 Task: In the  document Identity.txtMake this file  'available offline' Check 'Vision History' View the  non- printing characters
Action: Mouse moved to (211, 306)
Screenshot: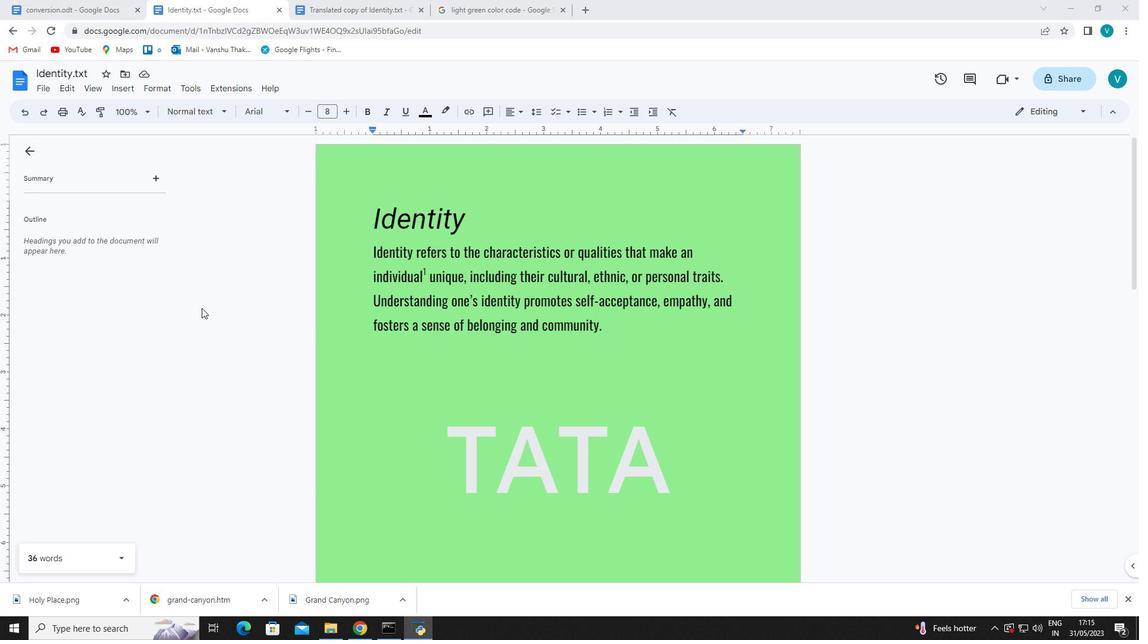 
Action: Mouse scrolled (211, 306) with delta (0, 0)
Screenshot: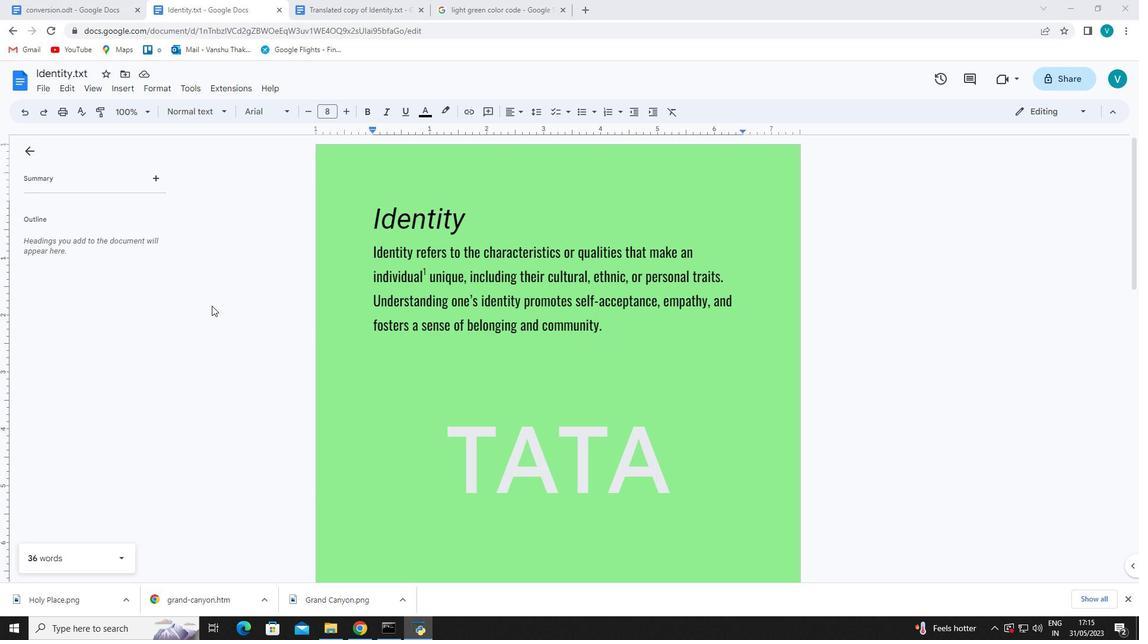 
Action: Mouse moved to (213, 305)
Screenshot: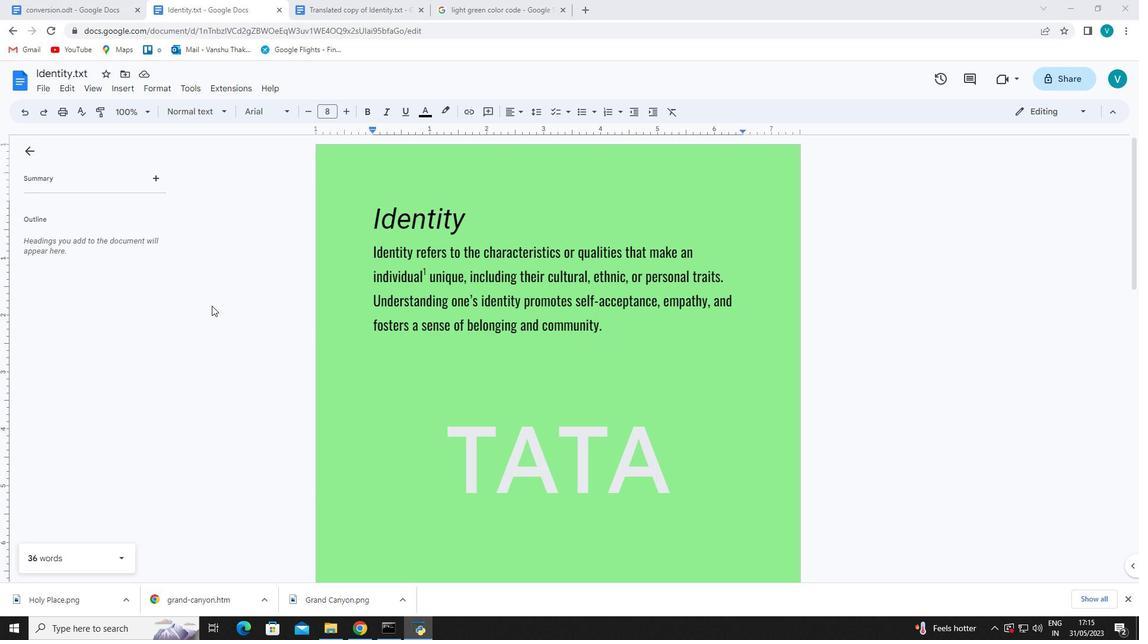 
Action: Mouse scrolled (213, 306) with delta (0, 0)
Screenshot: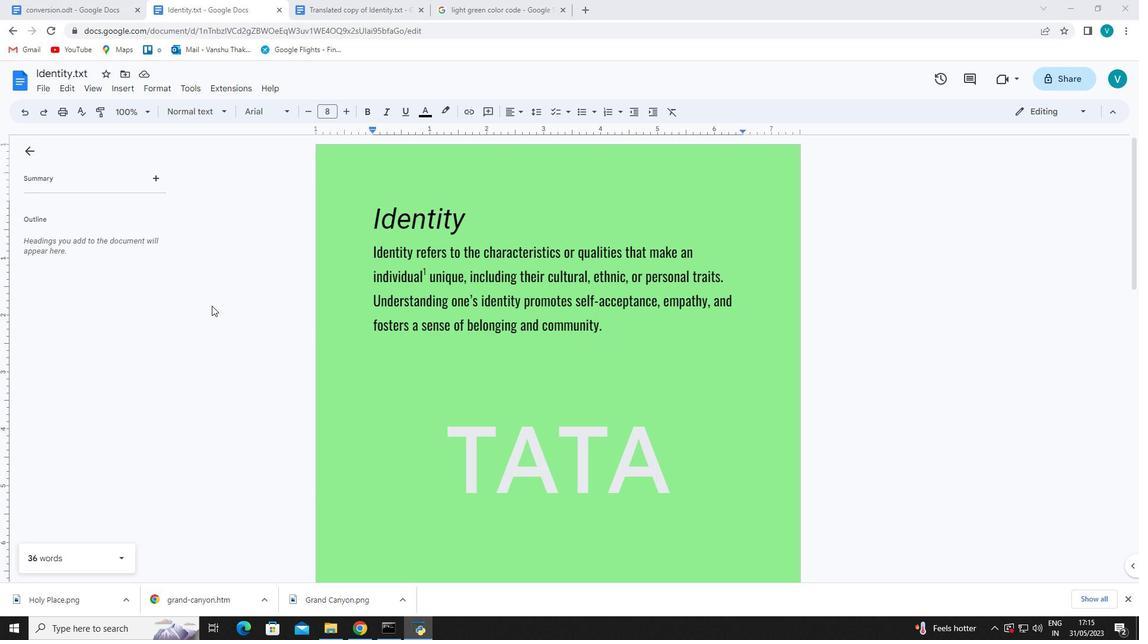 
Action: Mouse moved to (214, 304)
Screenshot: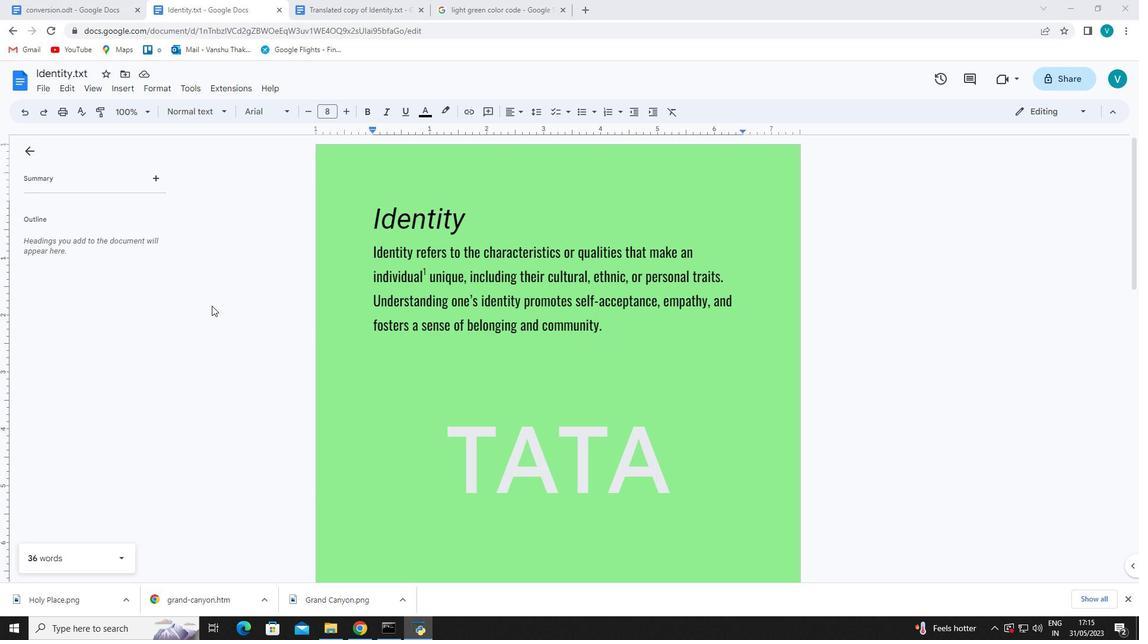 
Action: Mouse scrolled (214, 305) with delta (0, 0)
Screenshot: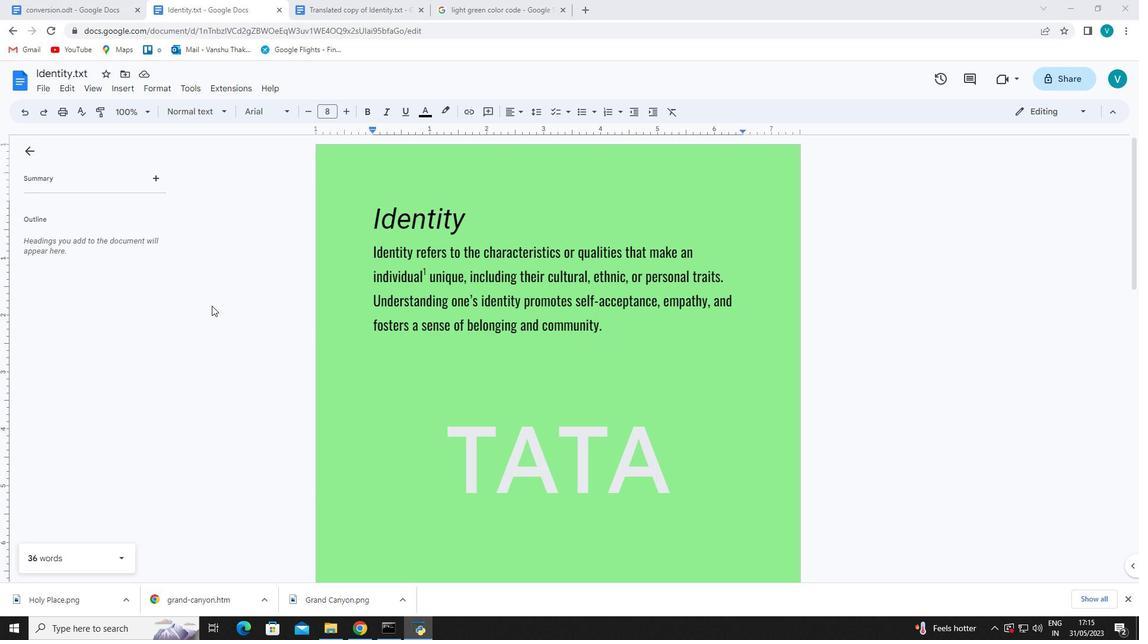 
Action: Mouse scrolled (214, 305) with delta (0, 0)
Screenshot: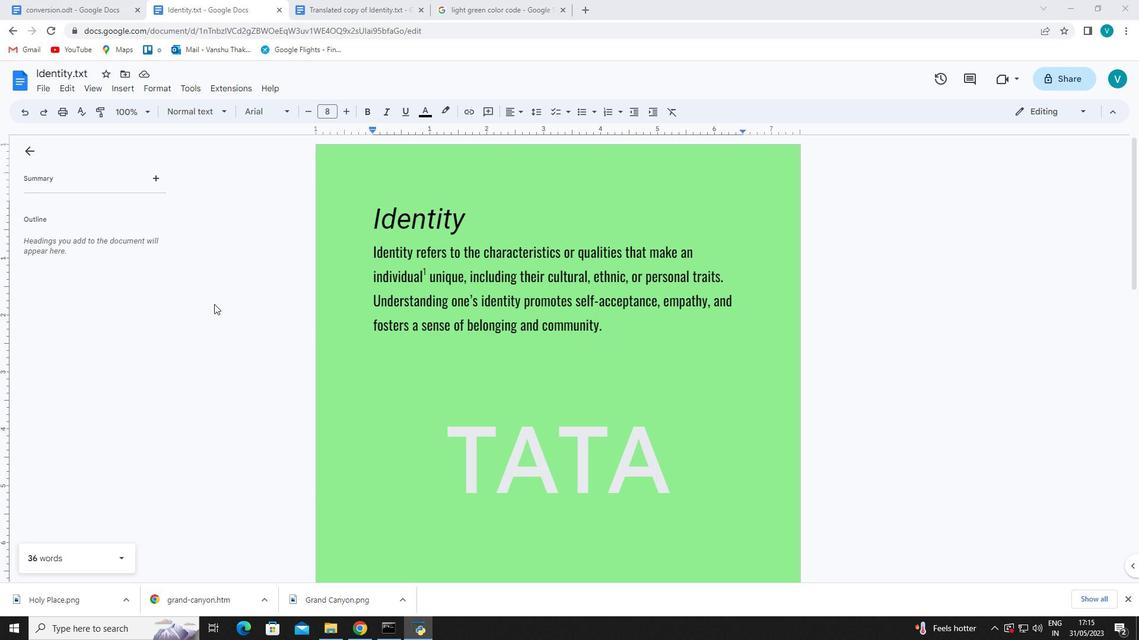 
Action: Mouse scrolled (214, 305) with delta (0, 0)
Screenshot: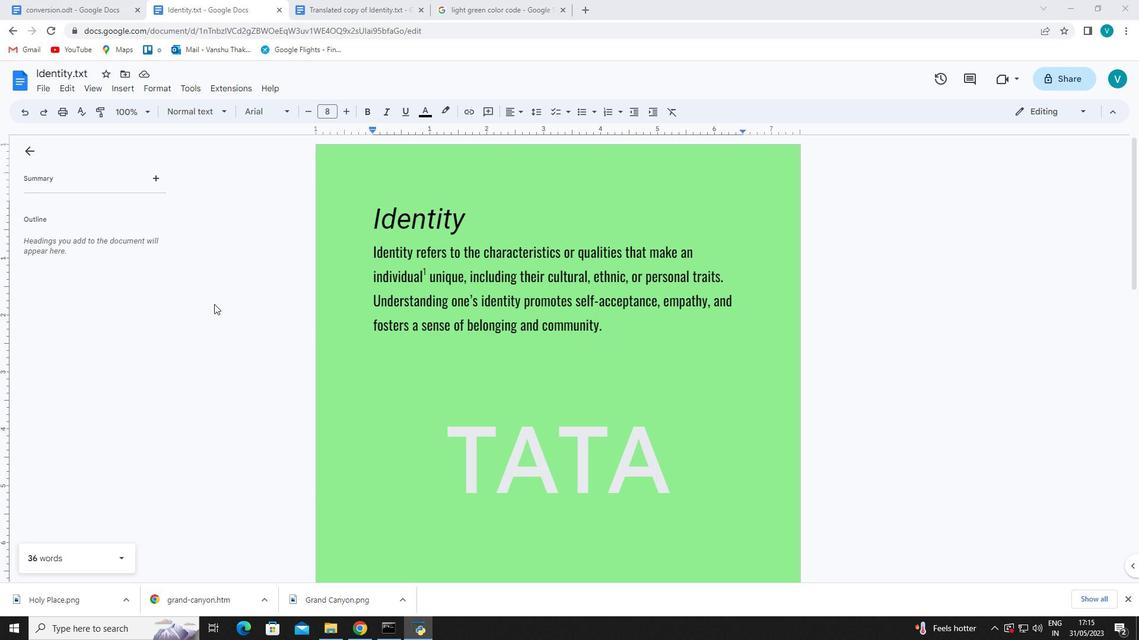 
Action: Mouse moved to (46, 84)
Screenshot: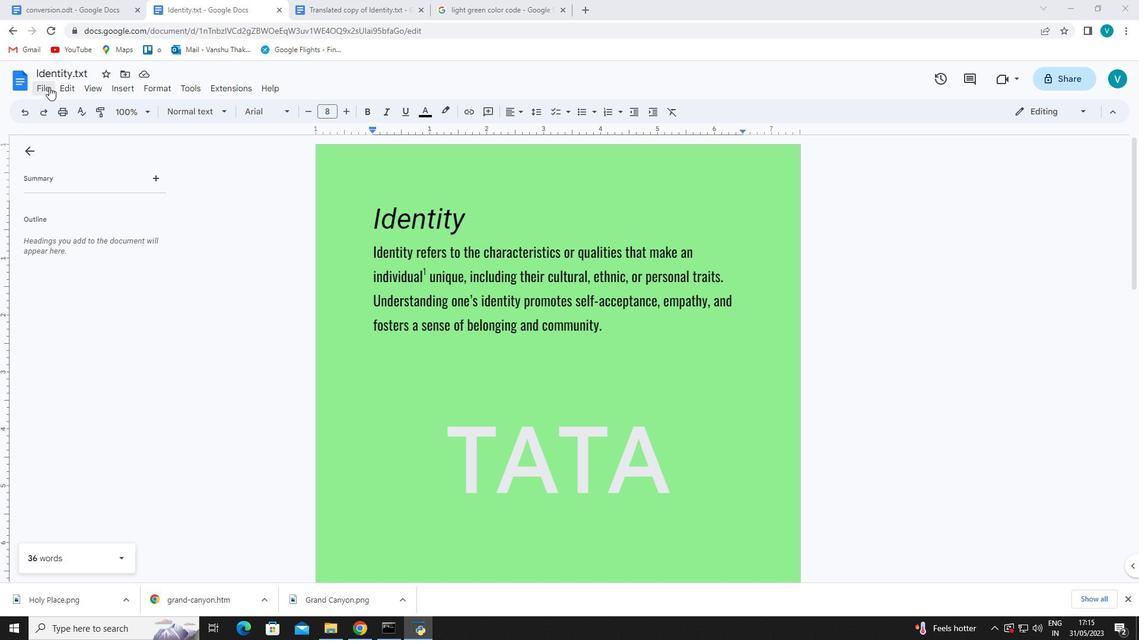 
Action: Mouse pressed left at (46, 84)
Screenshot: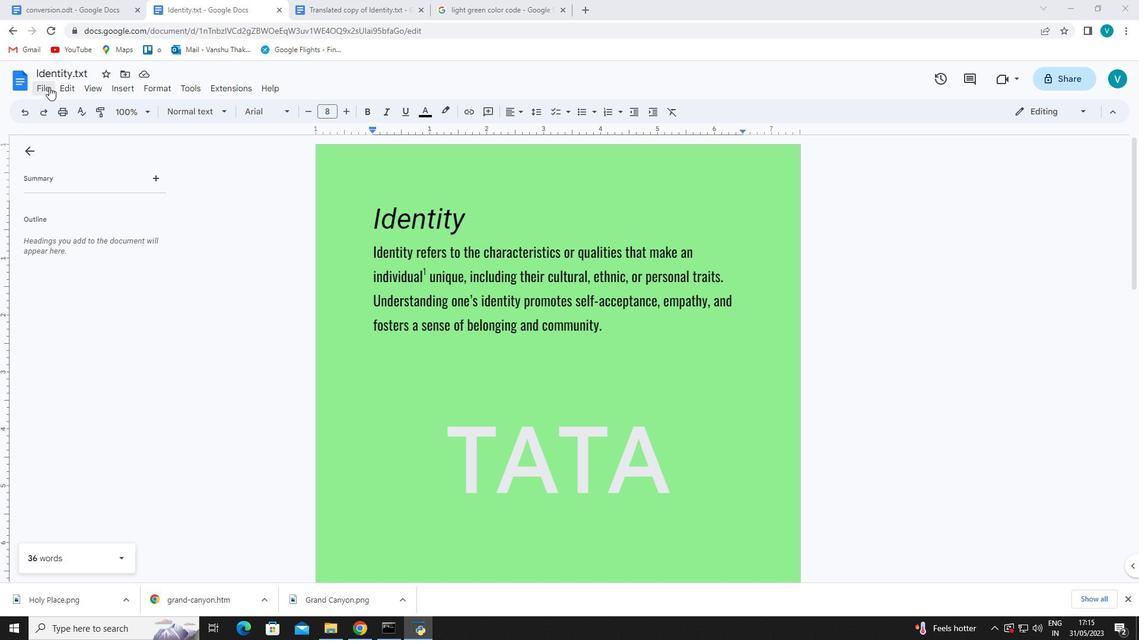 
Action: Mouse moved to (59, 340)
Screenshot: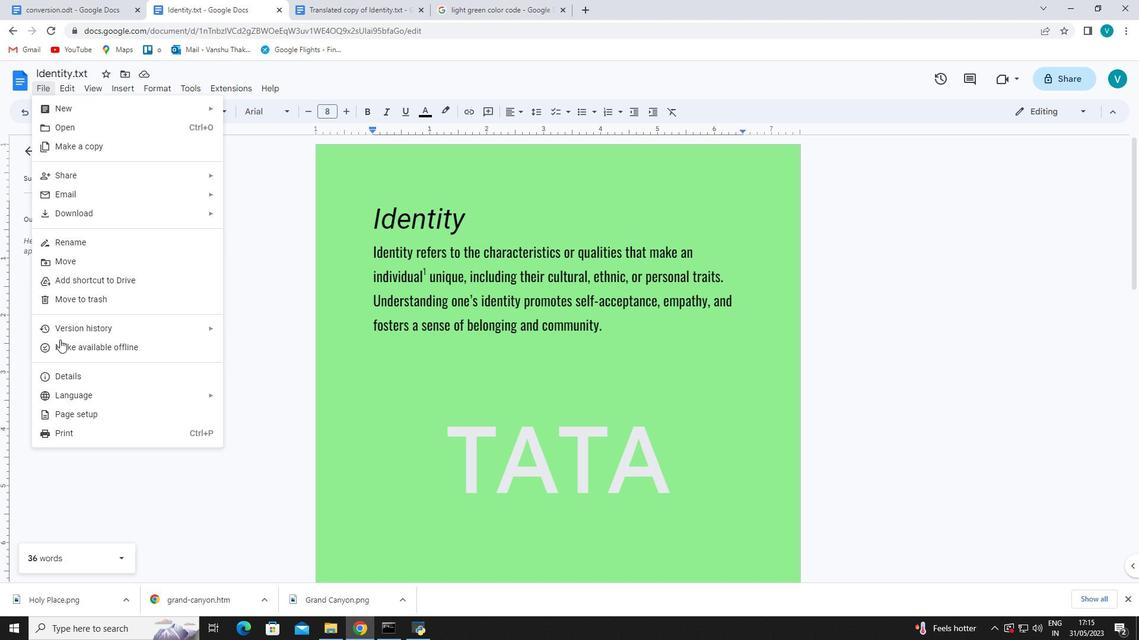 
Action: Mouse pressed left at (59, 340)
Screenshot: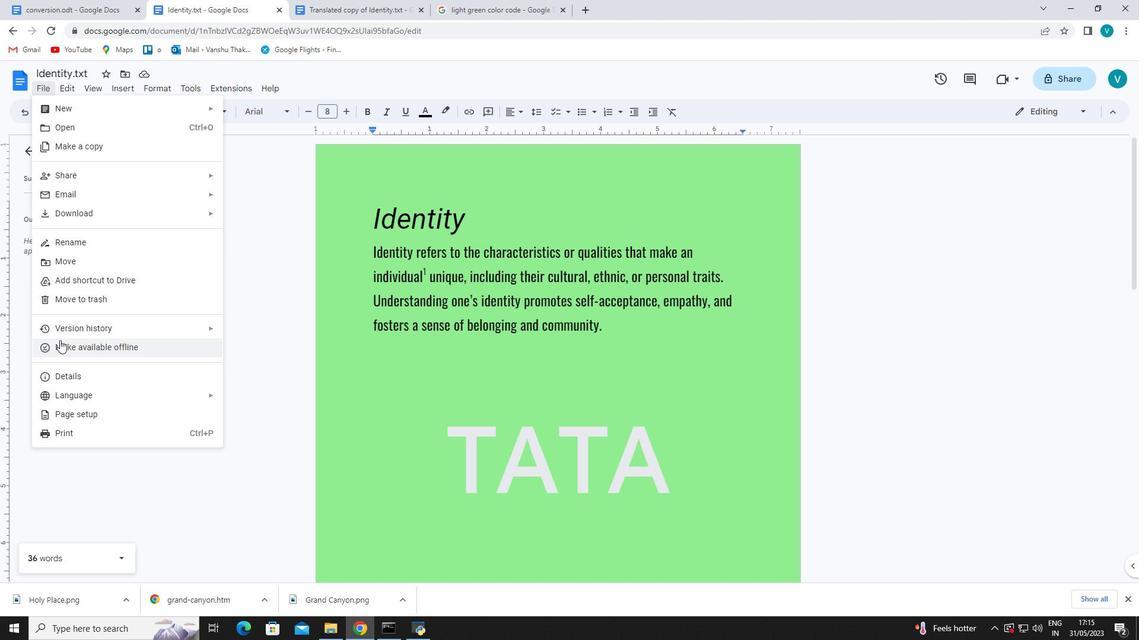 
Action: Mouse moved to (36, 90)
Screenshot: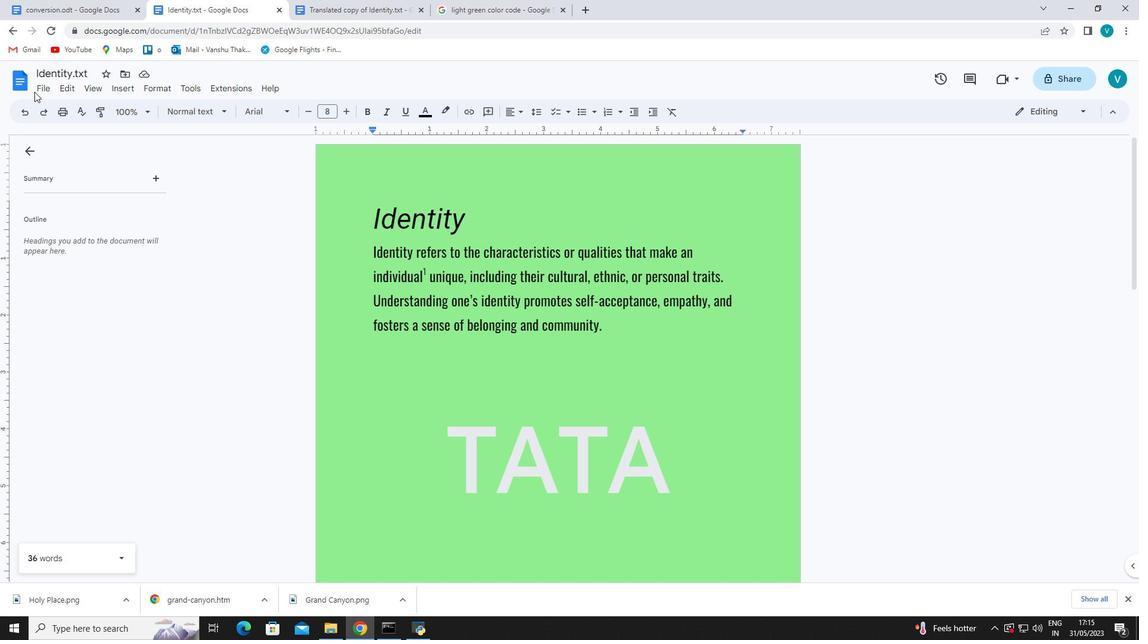 
Action: Mouse pressed left at (36, 90)
Screenshot: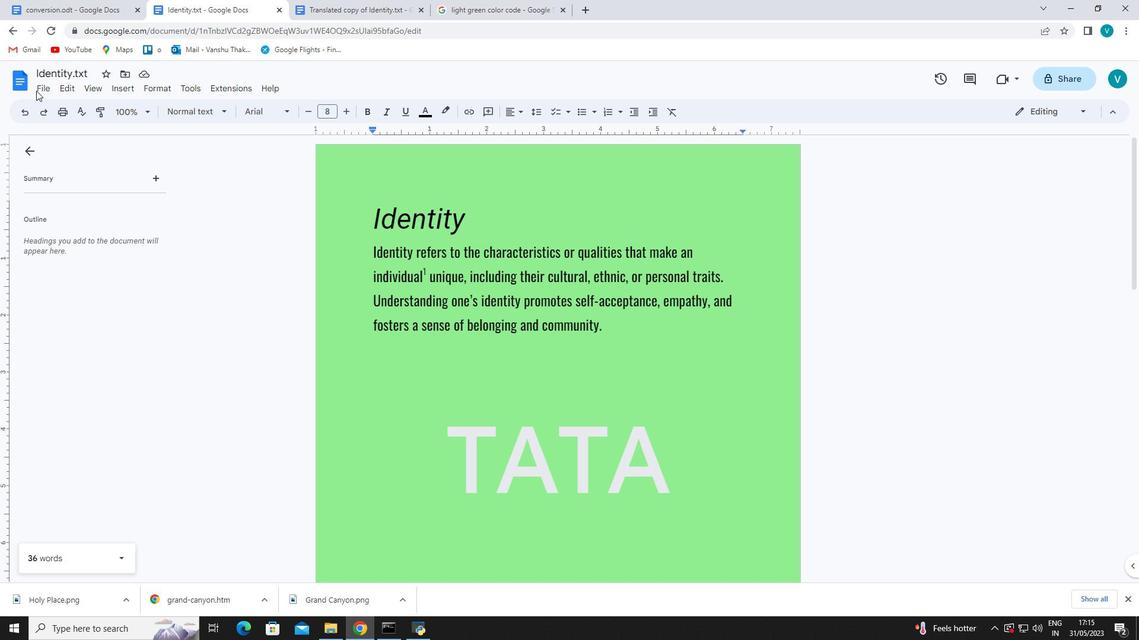 
Action: Mouse moved to (40, 87)
Screenshot: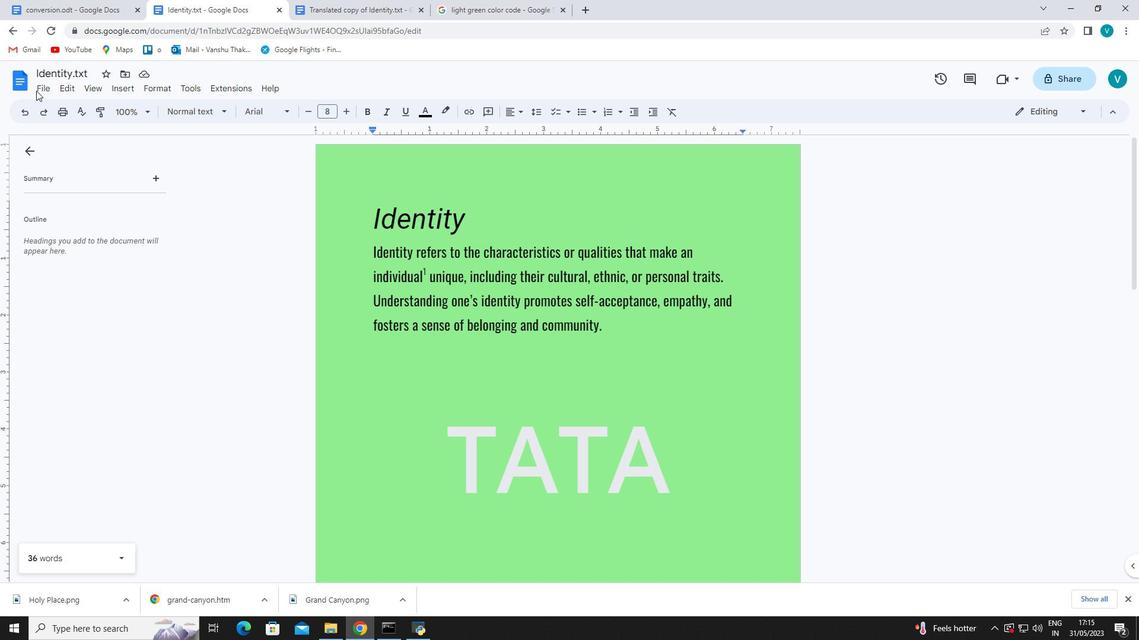 
Action: Mouse pressed left at (40, 87)
Screenshot: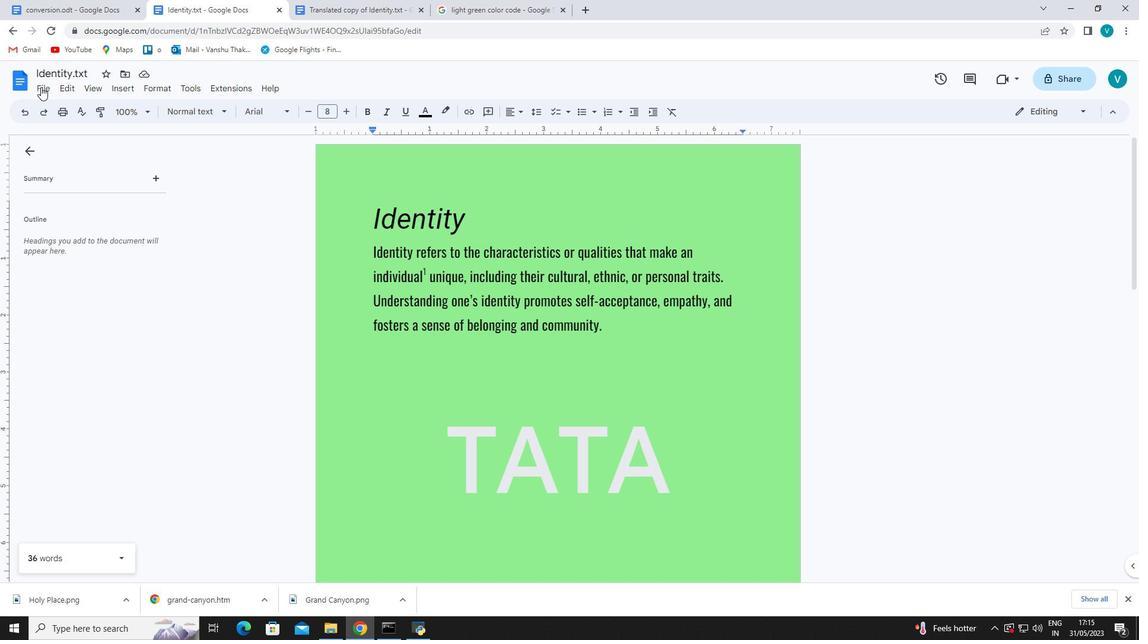 
Action: Mouse moved to (241, 352)
Screenshot: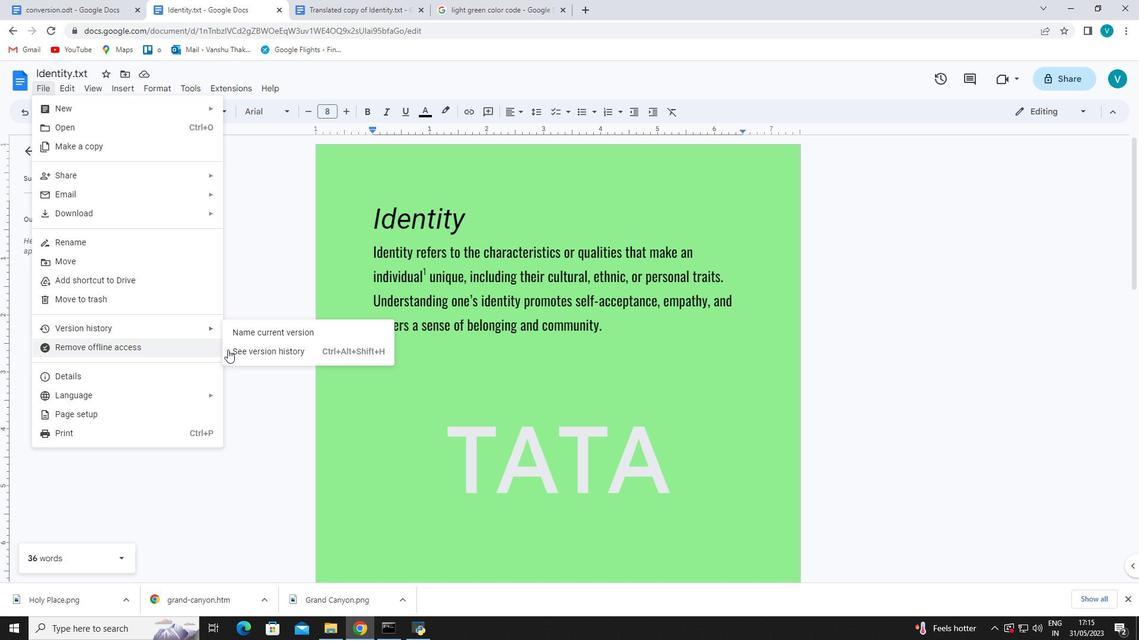 
Action: Mouse pressed left at (241, 352)
Screenshot: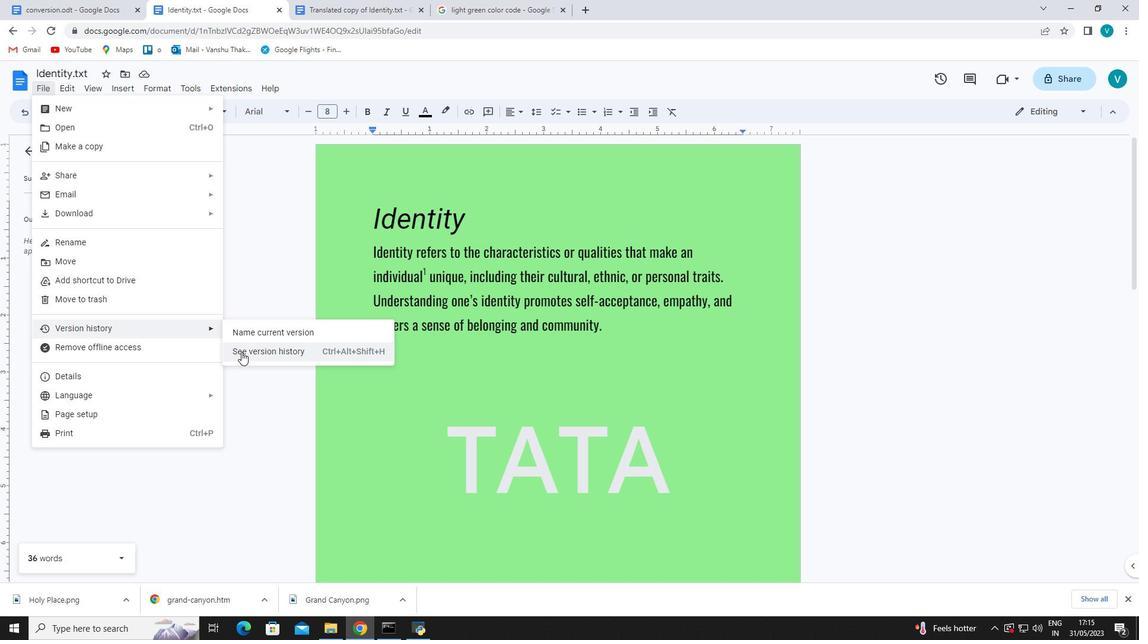 
Action: Mouse moved to (14, 77)
Screenshot: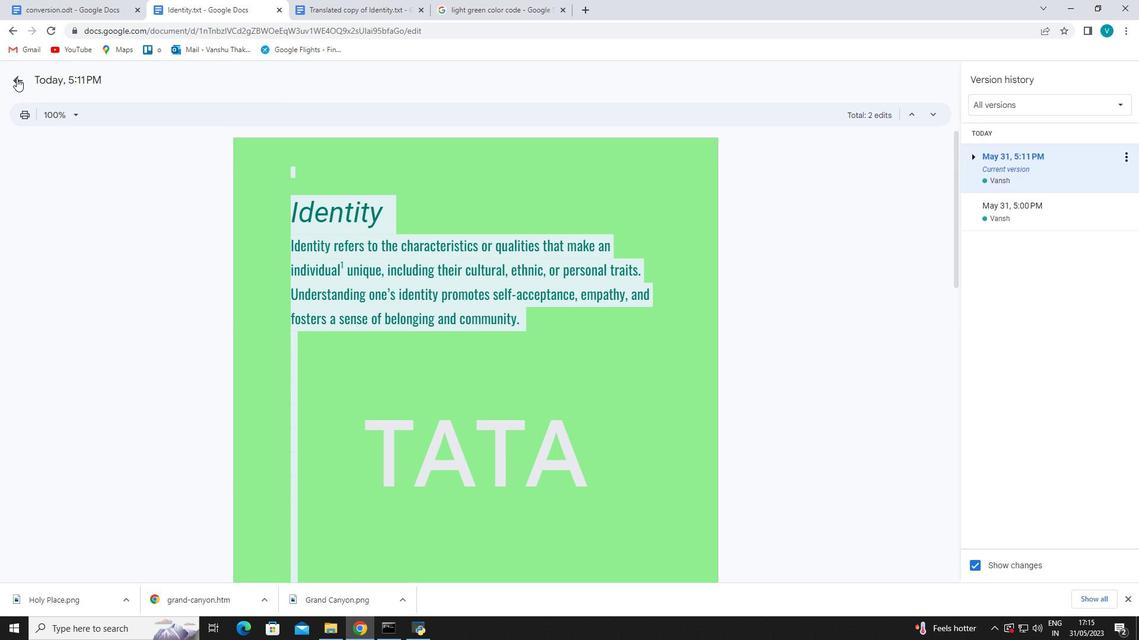 
Action: Mouse pressed left at (14, 77)
Screenshot: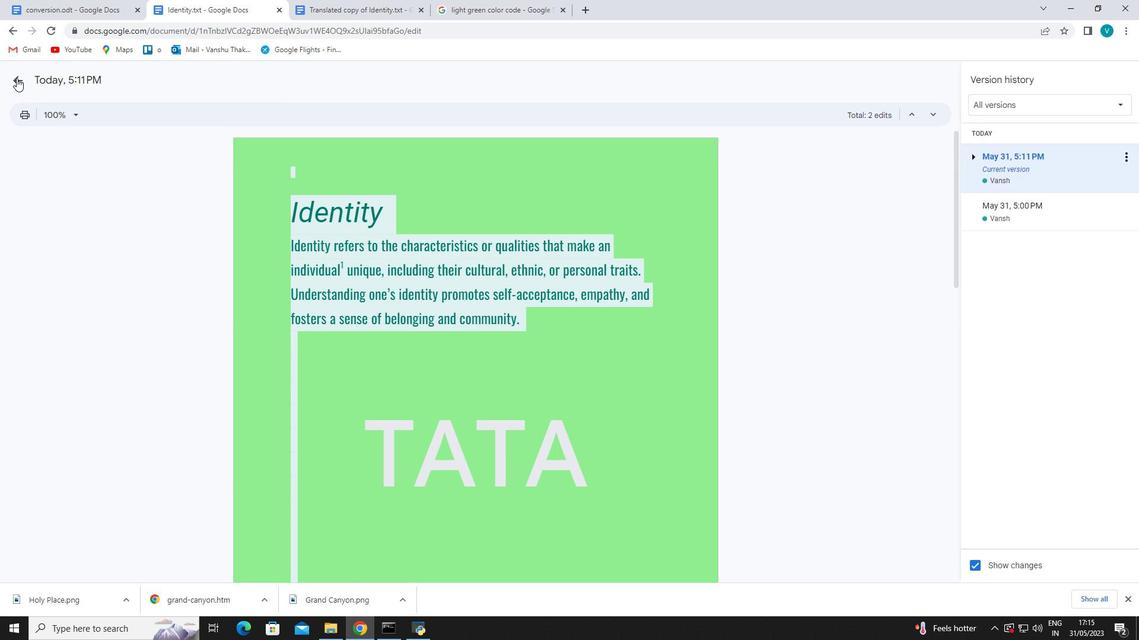 
Action: Mouse moved to (102, 87)
Screenshot: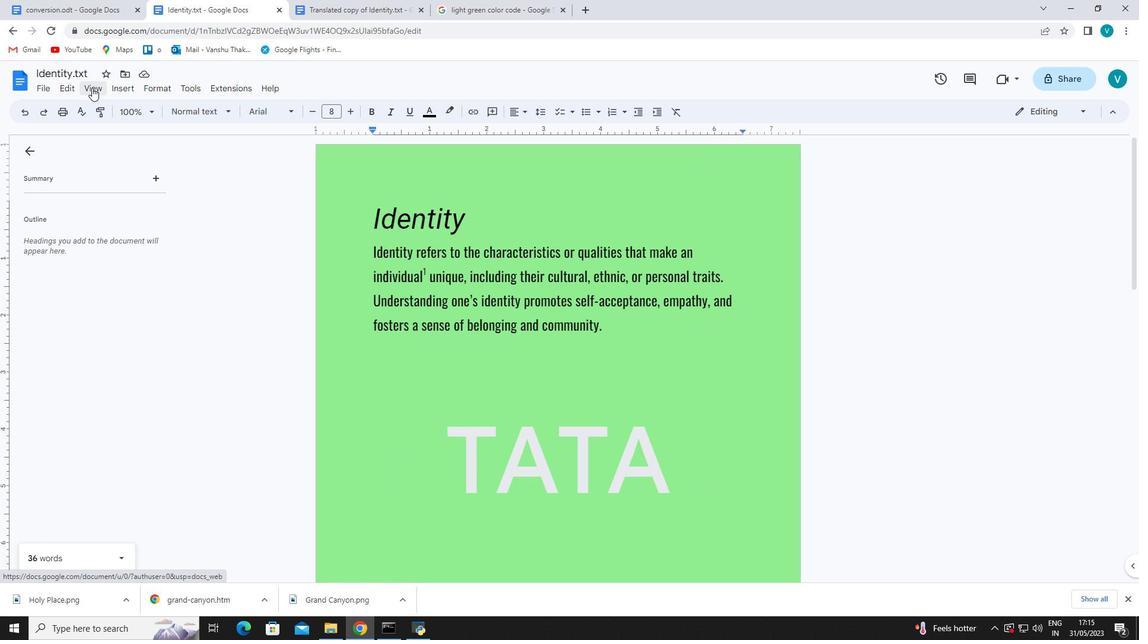 
Action: Mouse pressed left at (102, 87)
Screenshot: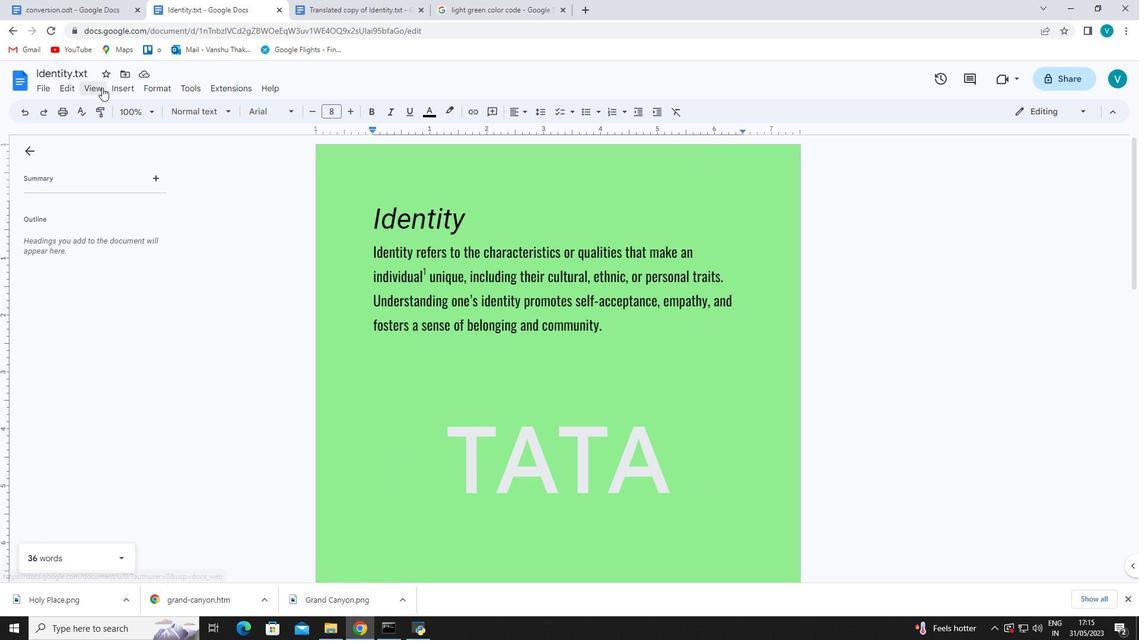 
Action: Mouse moved to (121, 213)
Screenshot: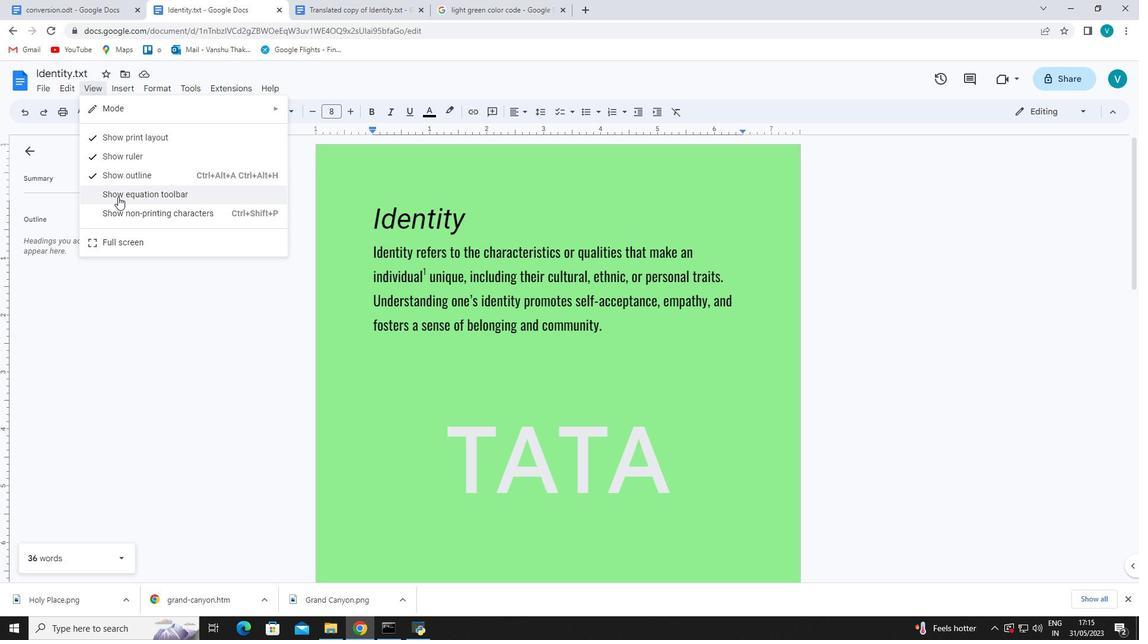 
Action: Mouse pressed left at (121, 213)
Screenshot: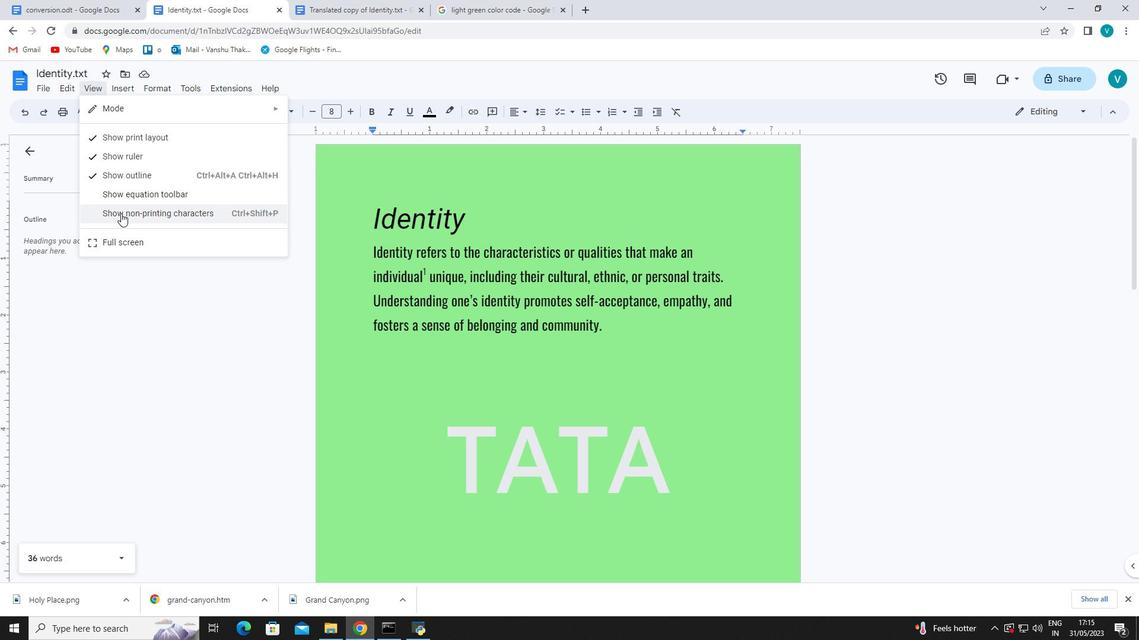 
Action: Mouse moved to (306, 314)
Screenshot: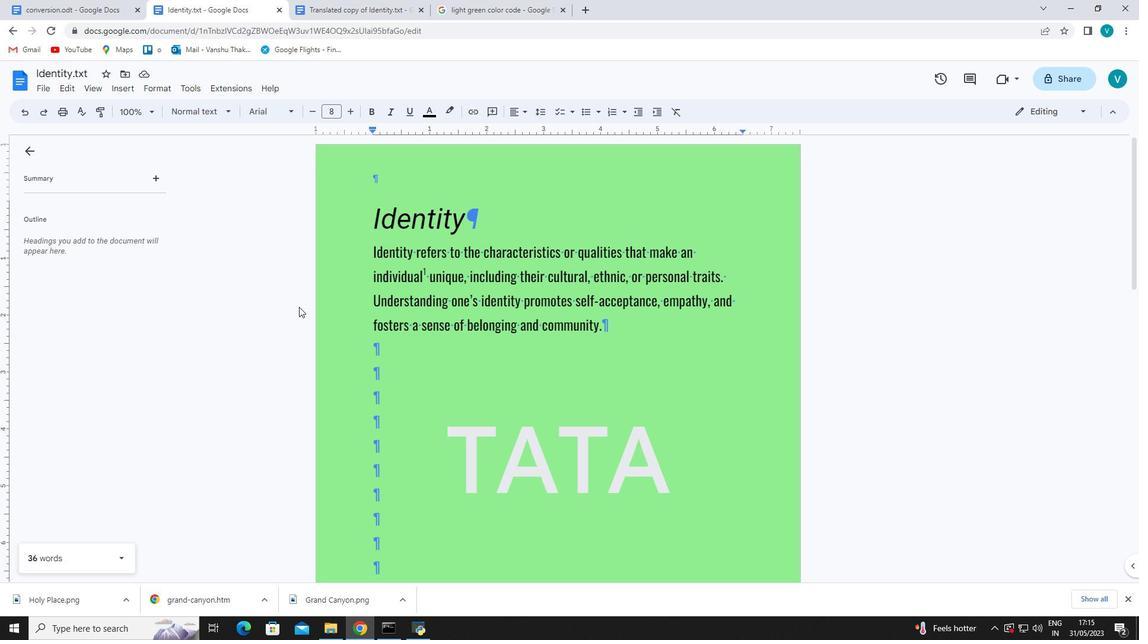 
Action: Mouse scrolled (306, 313) with delta (0, 0)
Screenshot: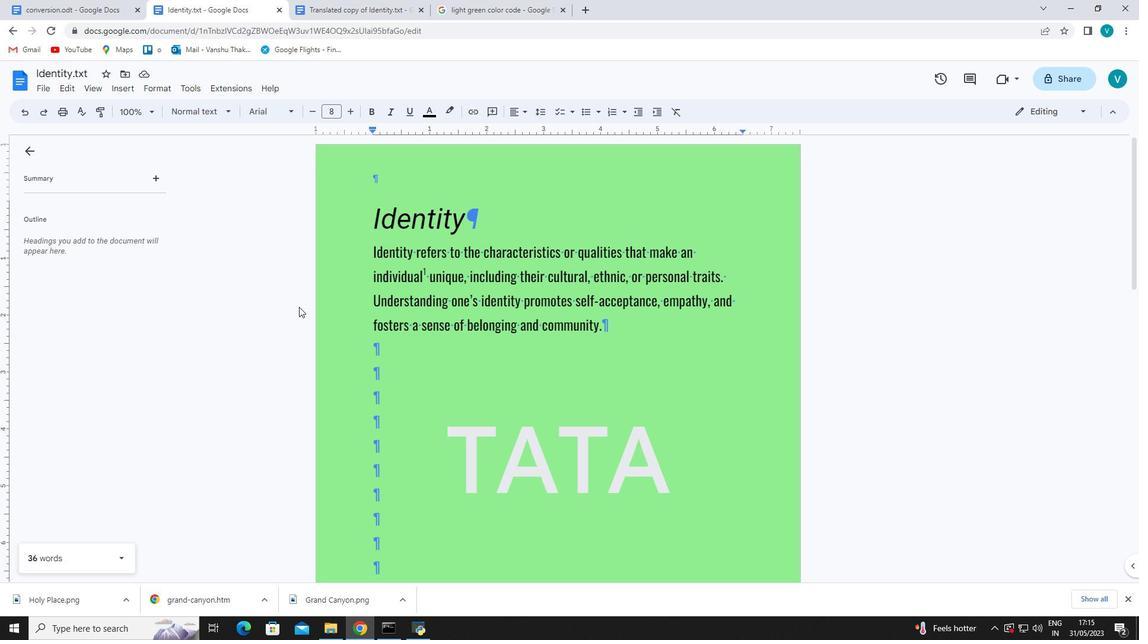 
Action: Mouse moved to (308, 315)
Screenshot: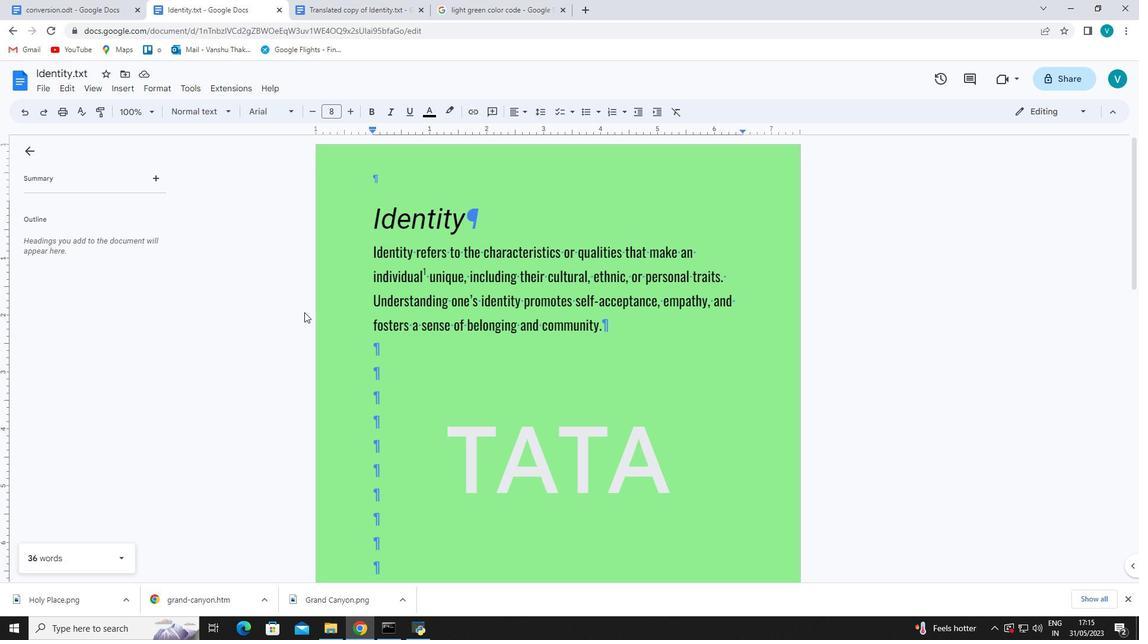 
Action: Mouse scrolled (308, 315) with delta (0, 0)
Screenshot: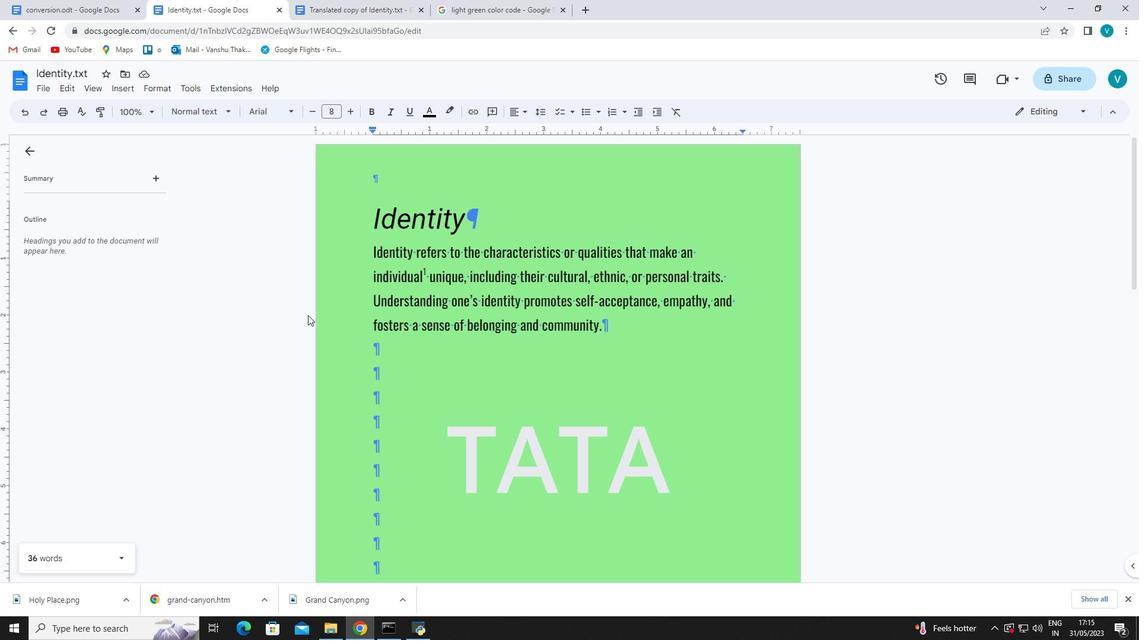 
Action: Mouse scrolled (308, 315) with delta (0, 0)
Screenshot: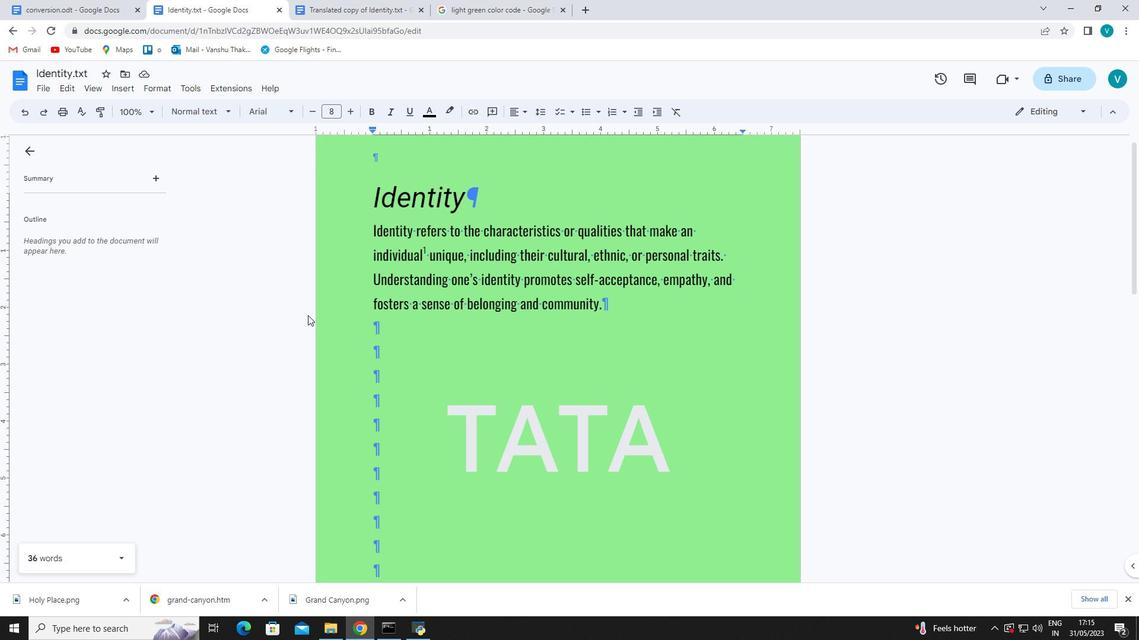 
Action: Mouse scrolled (308, 315) with delta (0, 0)
Screenshot: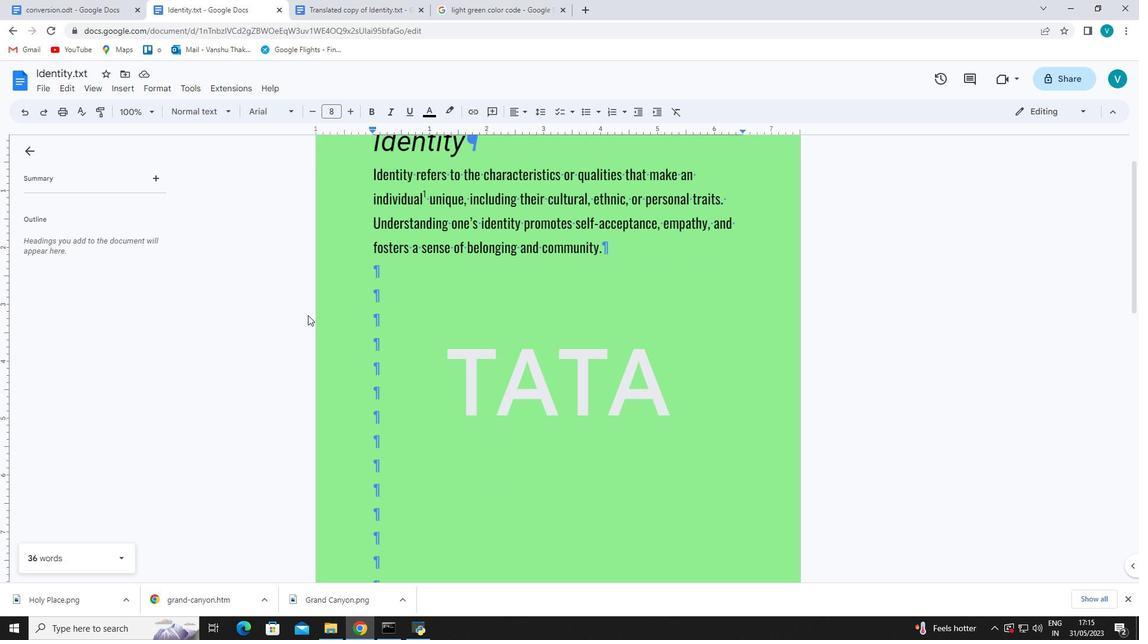 
Action: Mouse scrolled (308, 315) with delta (0, 0)
Screenshot: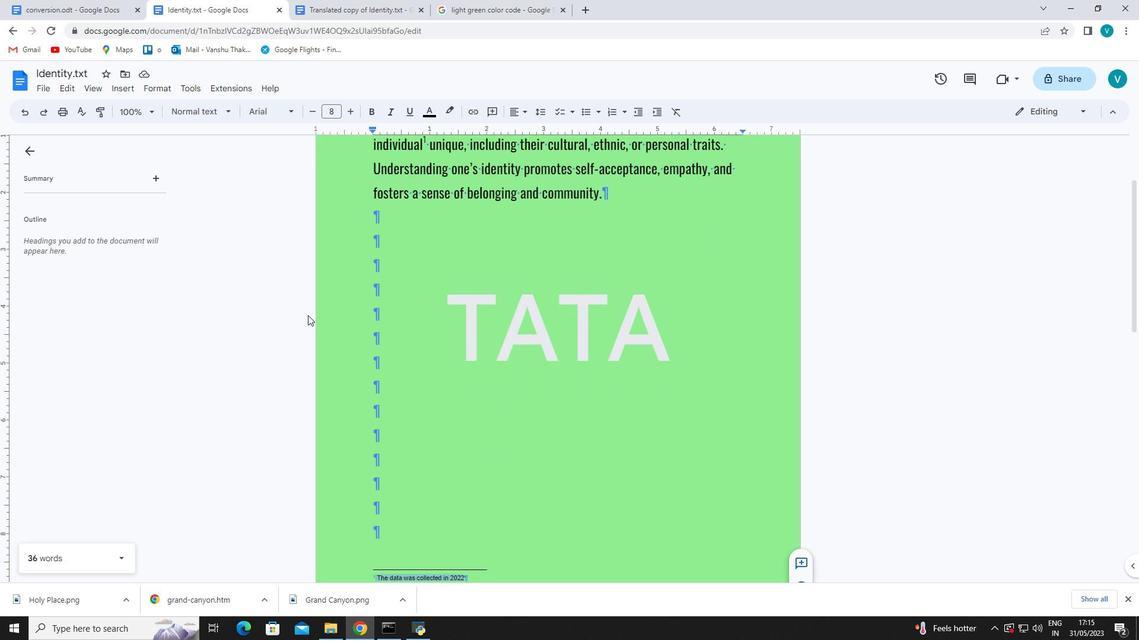 
Action: Mouse scrolled (308, 315) with delta (0, 0)
Screenshot: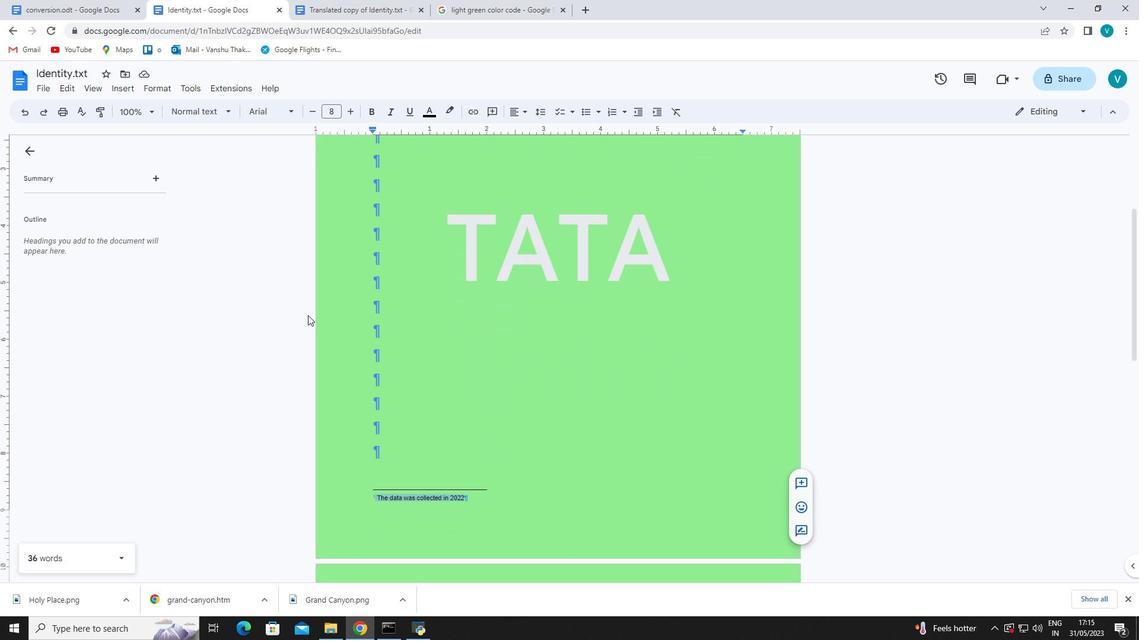 
Action: Mouse scrolled (308, 315) with delta (0, 0)
Screenshot: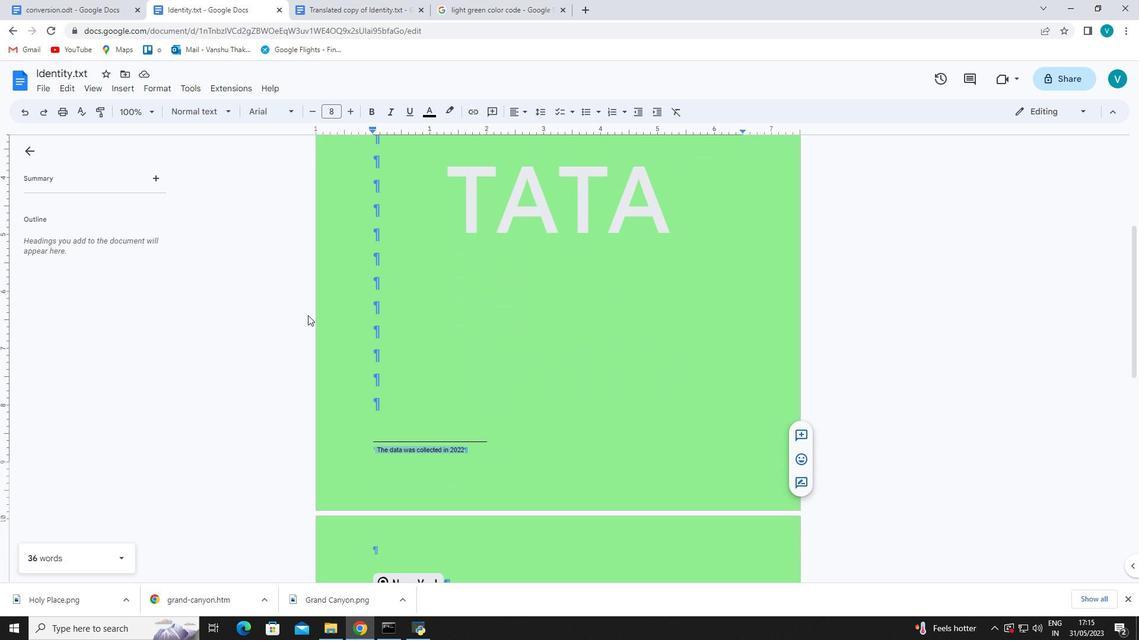 
Action: Mouse scrolled (308, 315) with delta (0, 0)
Screenshot: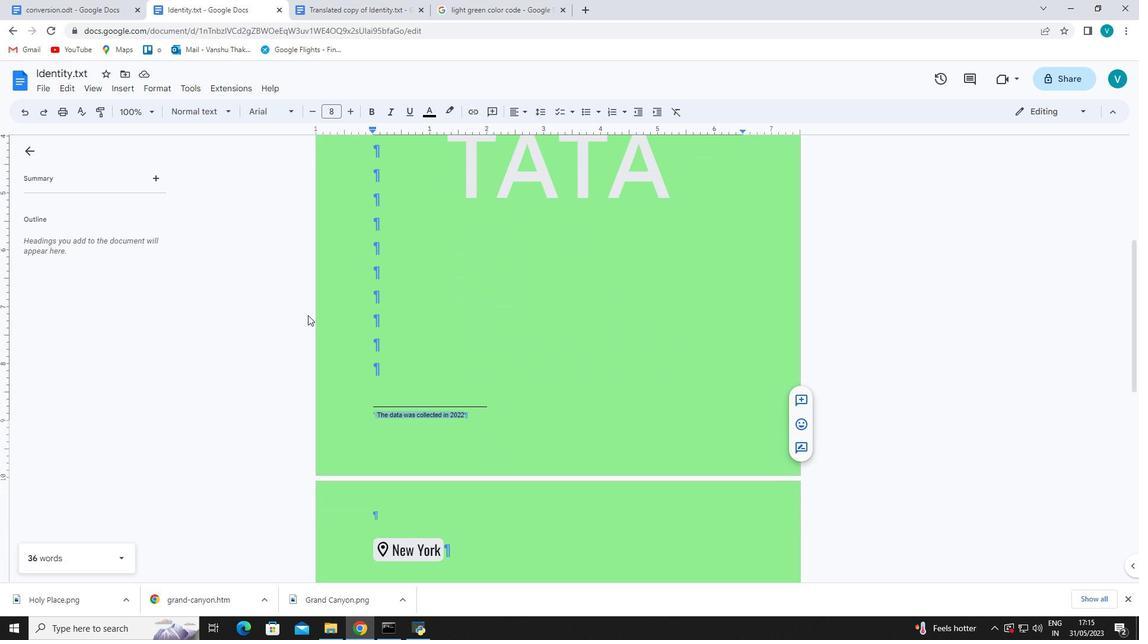 
Action: Mouse scrolled (308, 316) with delta (0, 0)
Screenshot: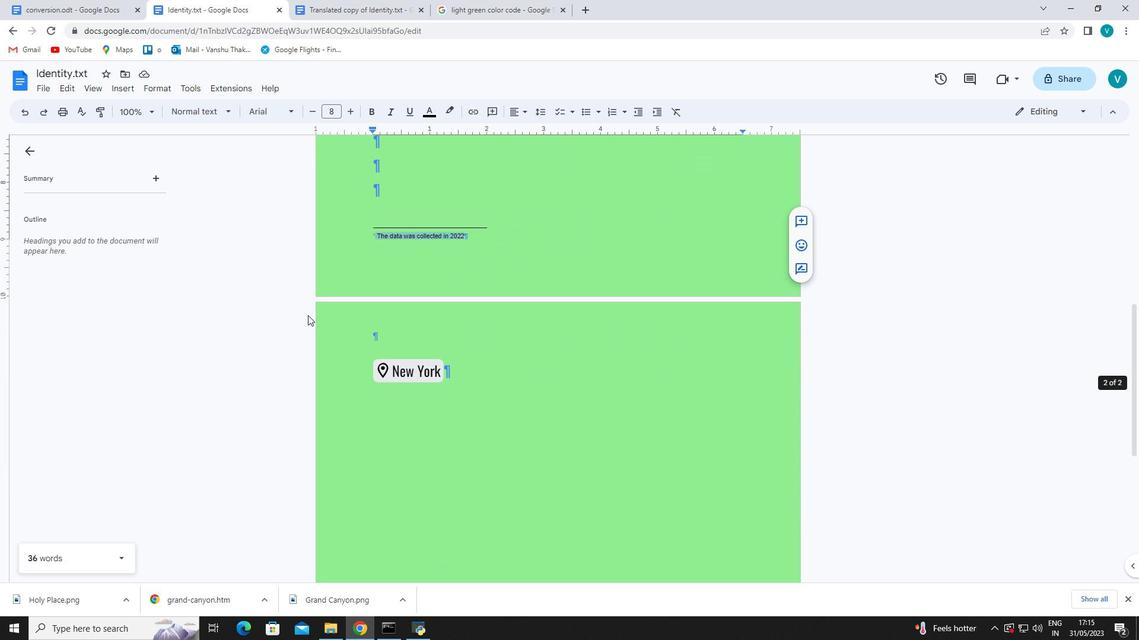
Action: Mouse scrolled (308, 316) with delta (0, 0)
Screenshot: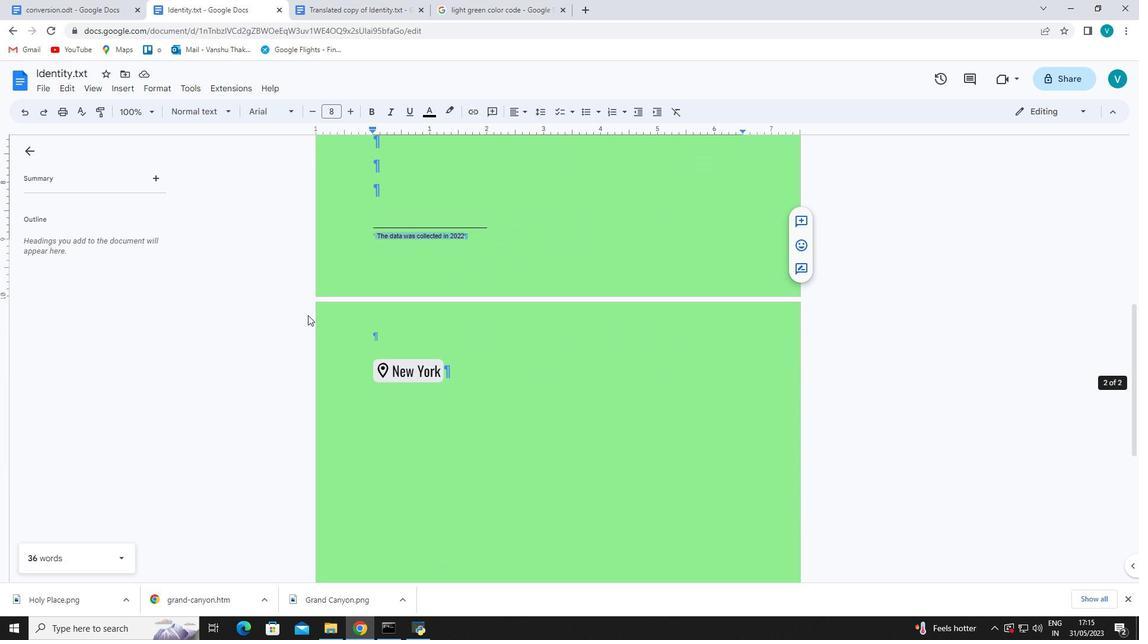 
Action: Mouse scrolled (308, 316) with delta (0, 0)
Screenshot: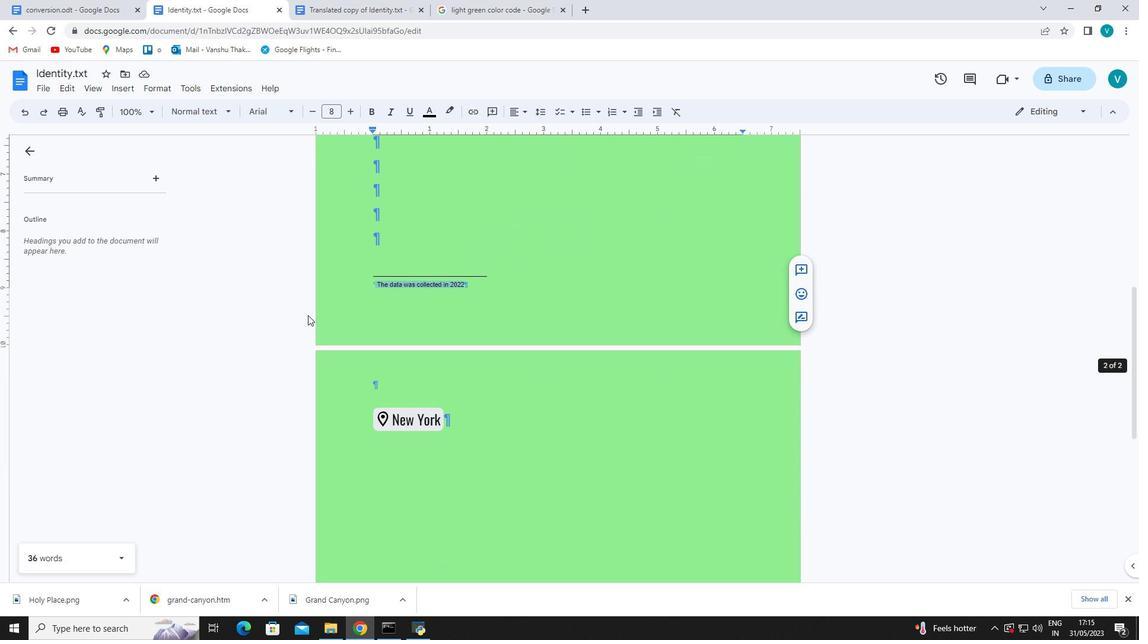 
Action: Mouse scrolled (308, 316) with delta (0, 0)
Screenshot: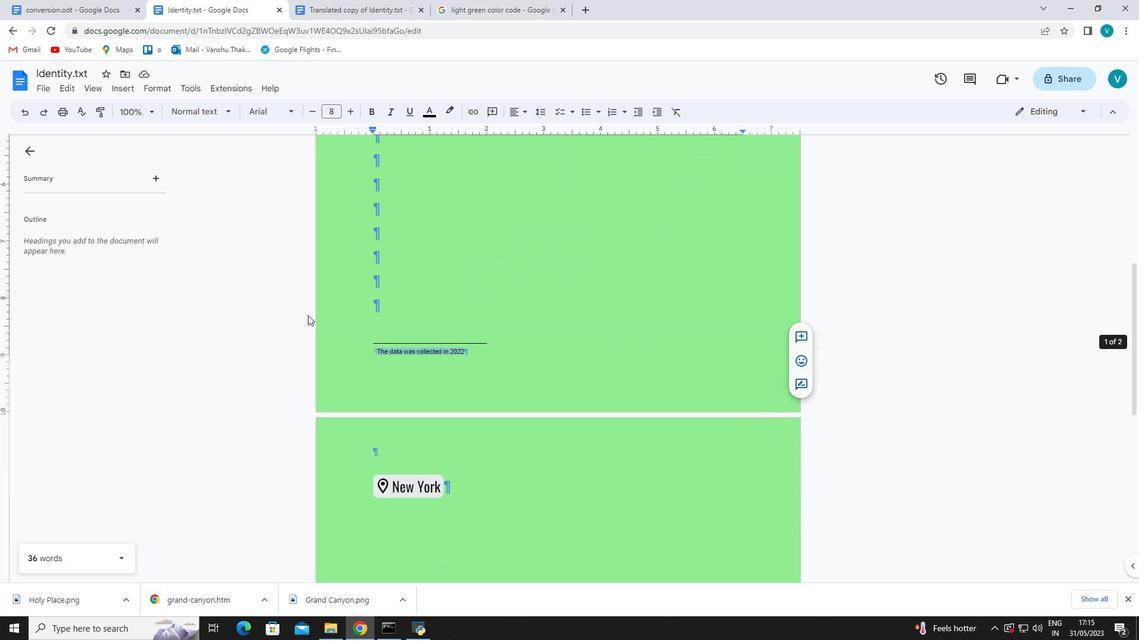 
Action: Mouse scrolled (308, 316) with delta (0, 0)
Screenshot: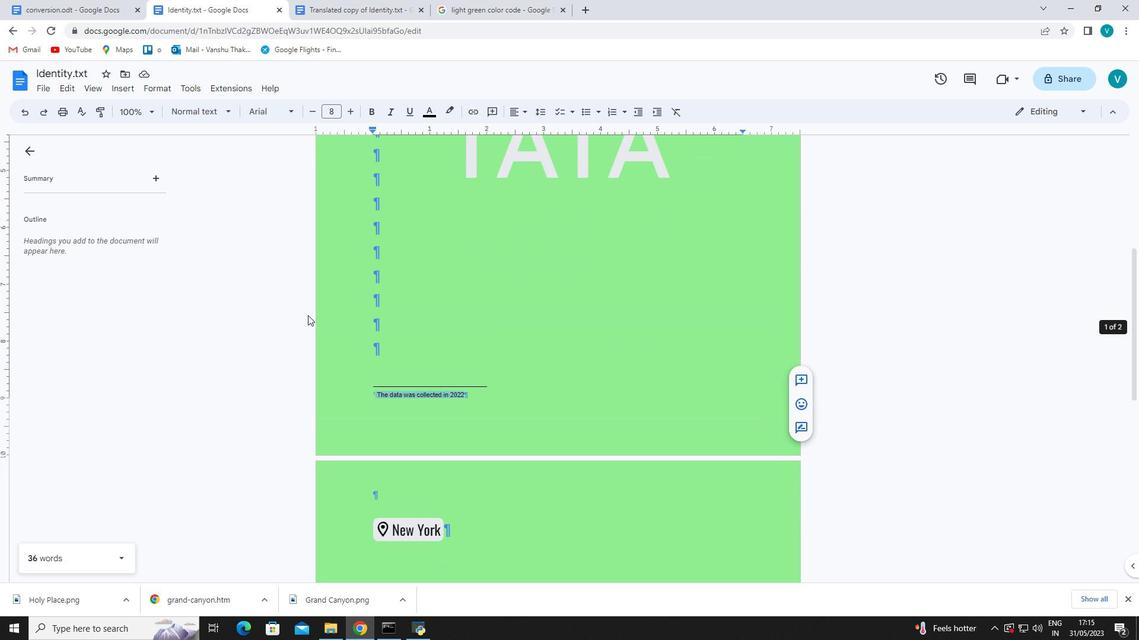 
Action: Mouse scrolled (308, 316) with delta (0, 0)
Screenshot: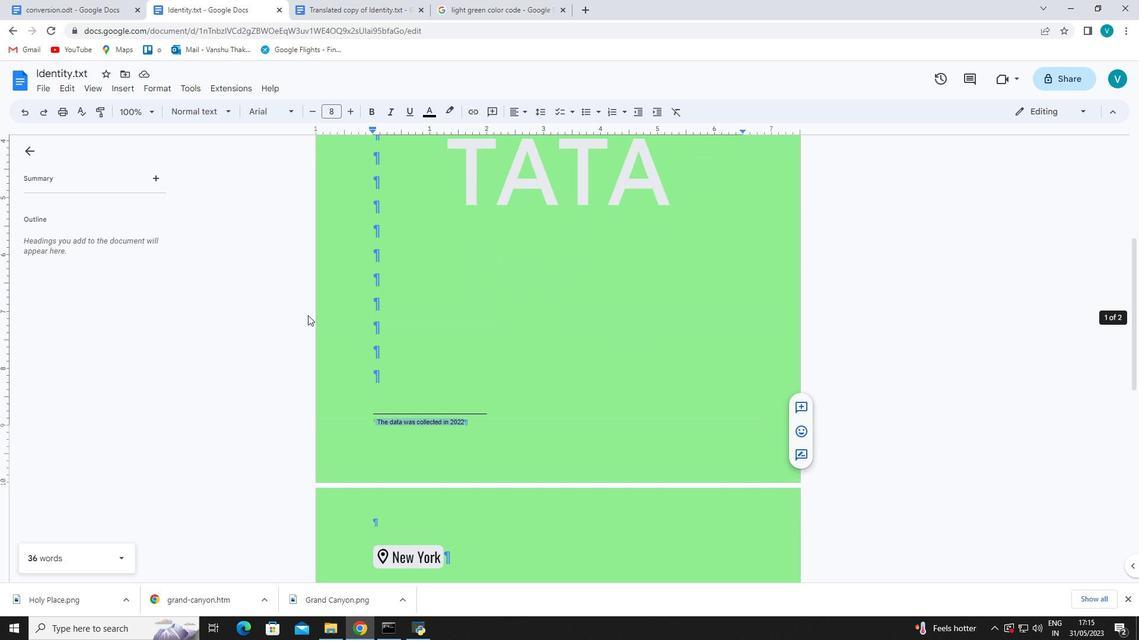 
Action: Mouse scrolled (308, 316) with delta (0, 0)
Screenshot: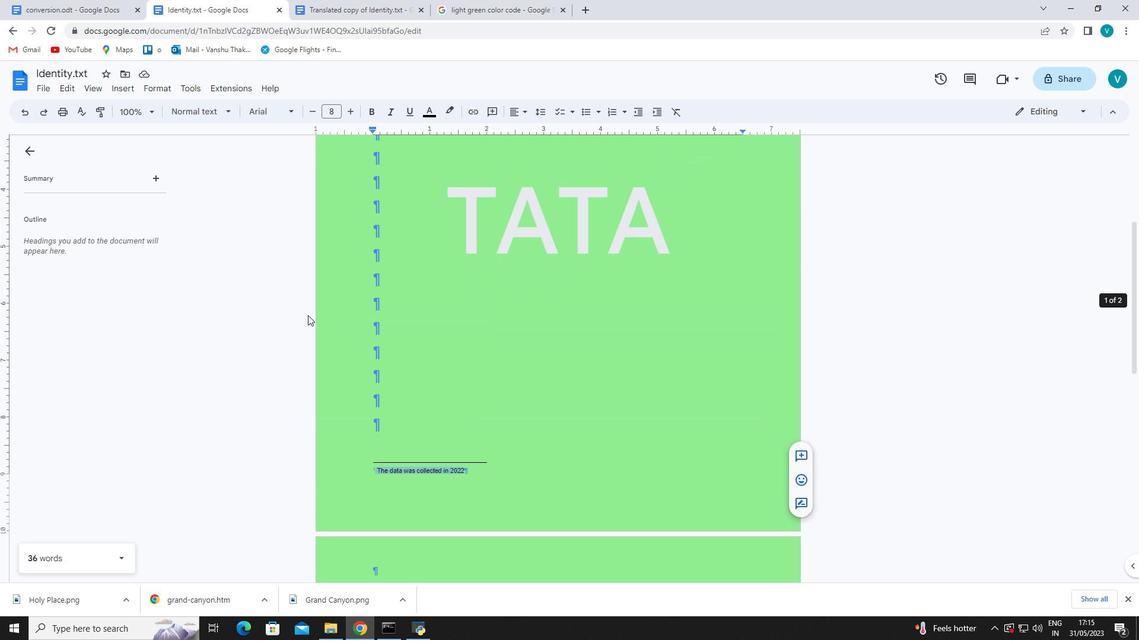 
Action: Mouse scrolled (308, 316) with delta (0, 0)
Screenshot: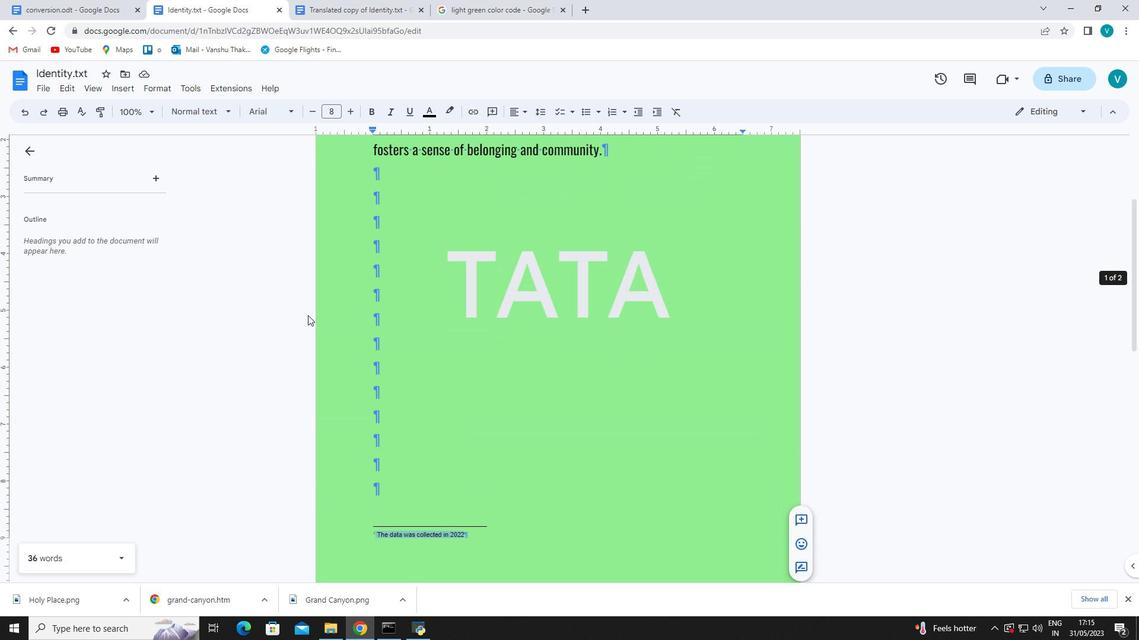 
Action: Mouse scrolled (308, 316) with delta (0, 0)
Screenshot: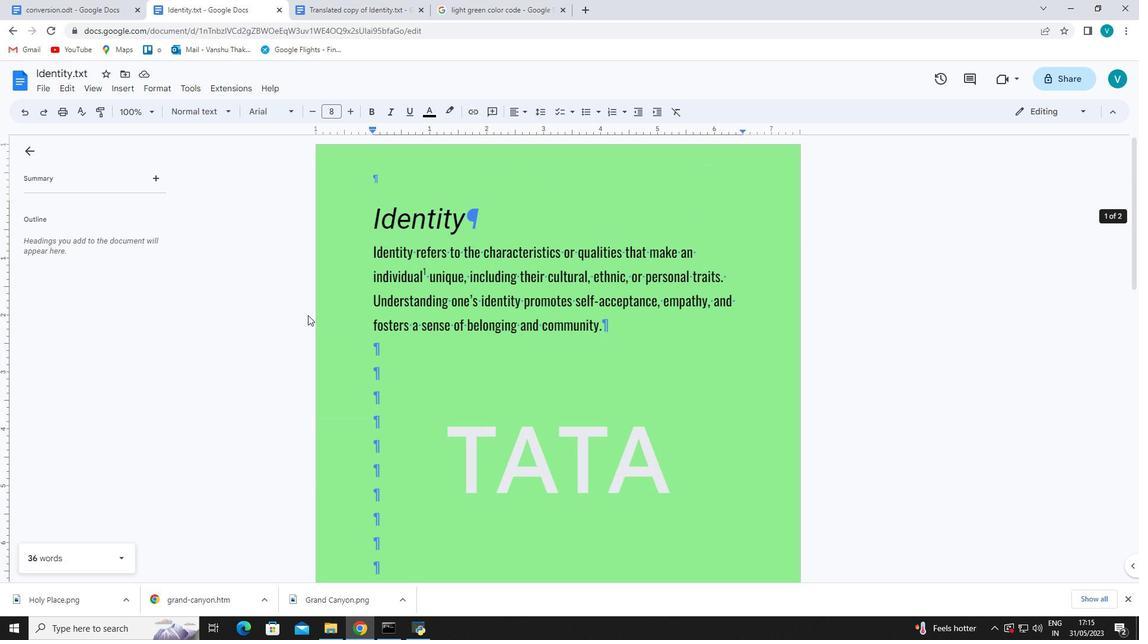 
Action: Mouse scrolled (308, 316) with delta (0, 0)
Screenshot: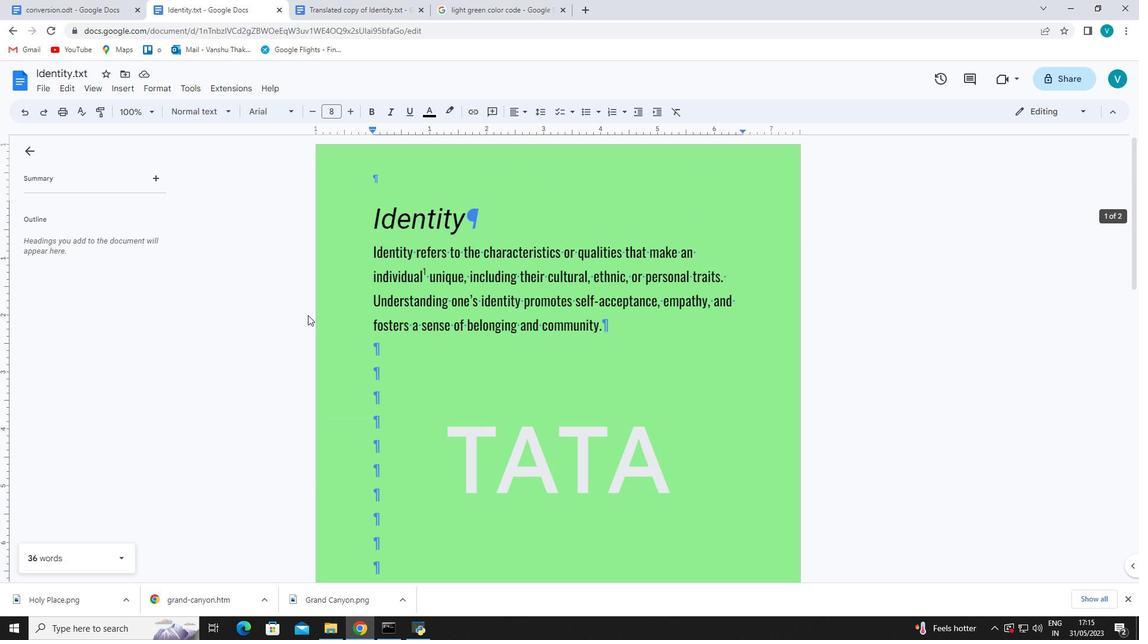 
Action: Mouse scrolled (308, 316) with delta (0, 0)
Screenshot: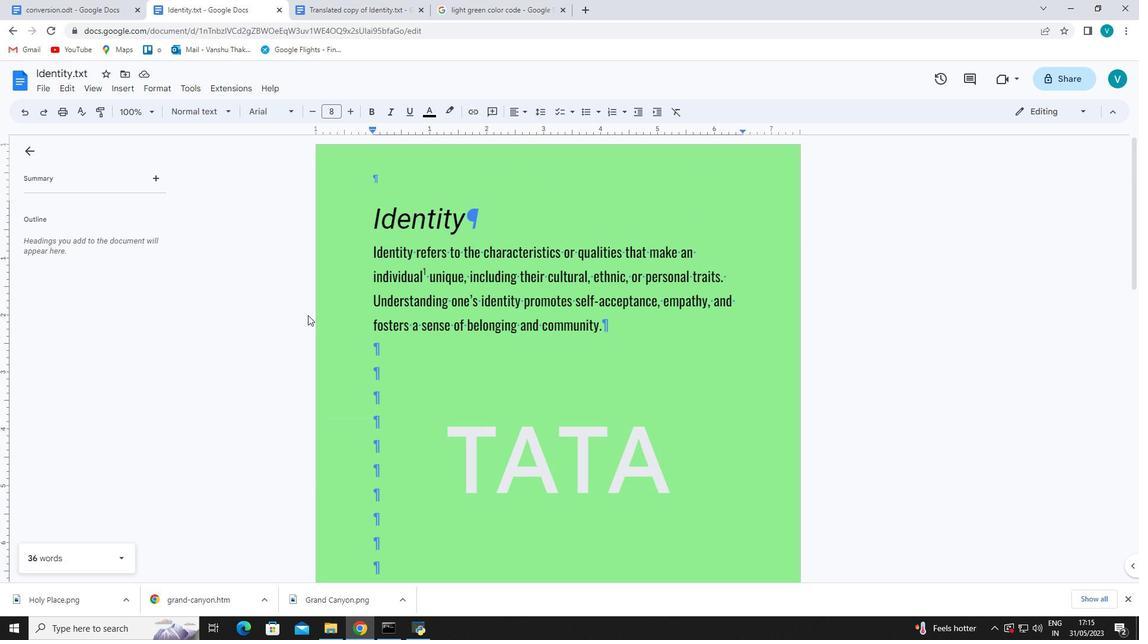 
Action: Mouse scrolled (308, 316) with delta (0, 0)
Screenshot: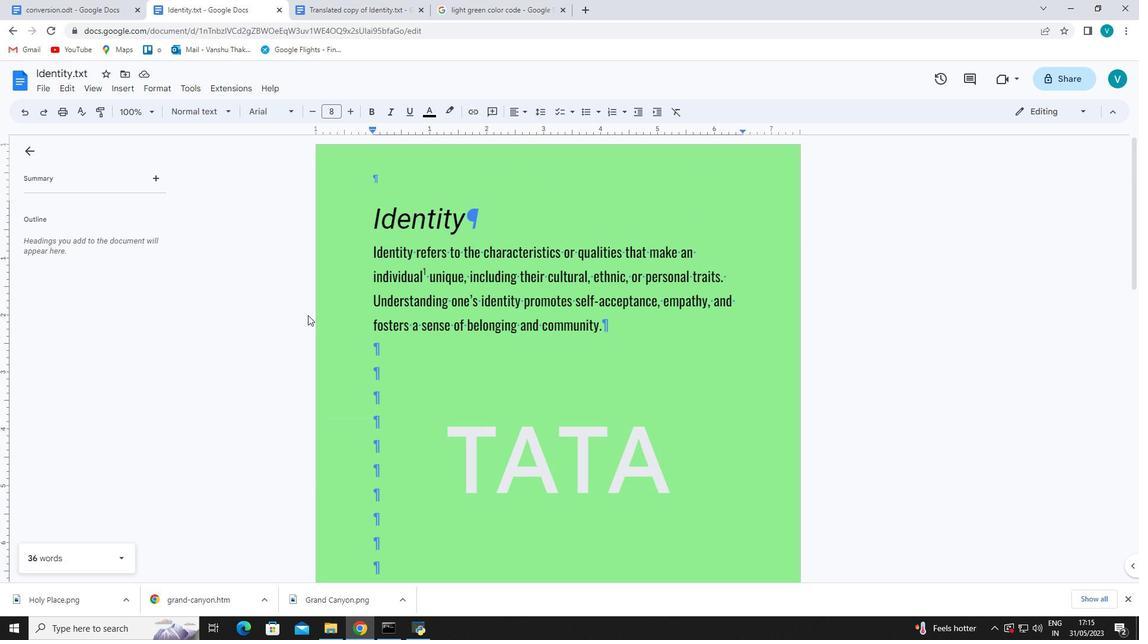 
Action: Mouse scrolled (308, 316) with delta (0, 0)
Screenshot: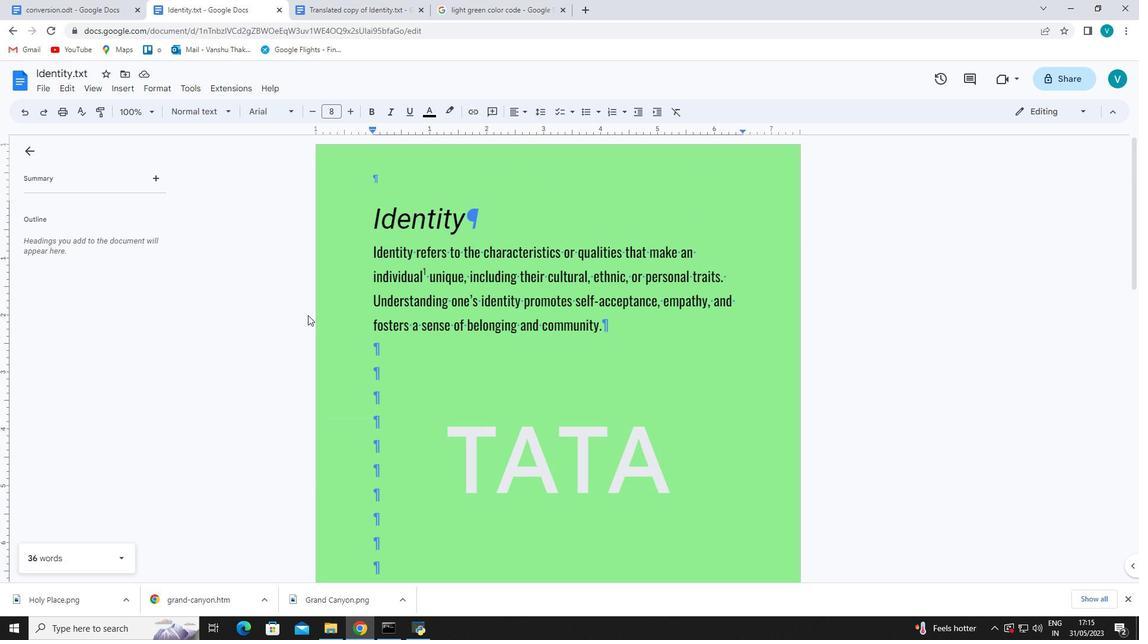 
